 Task: Insert project status drop-down.
Action: Mouse moved to (107, 88)
Screenshot: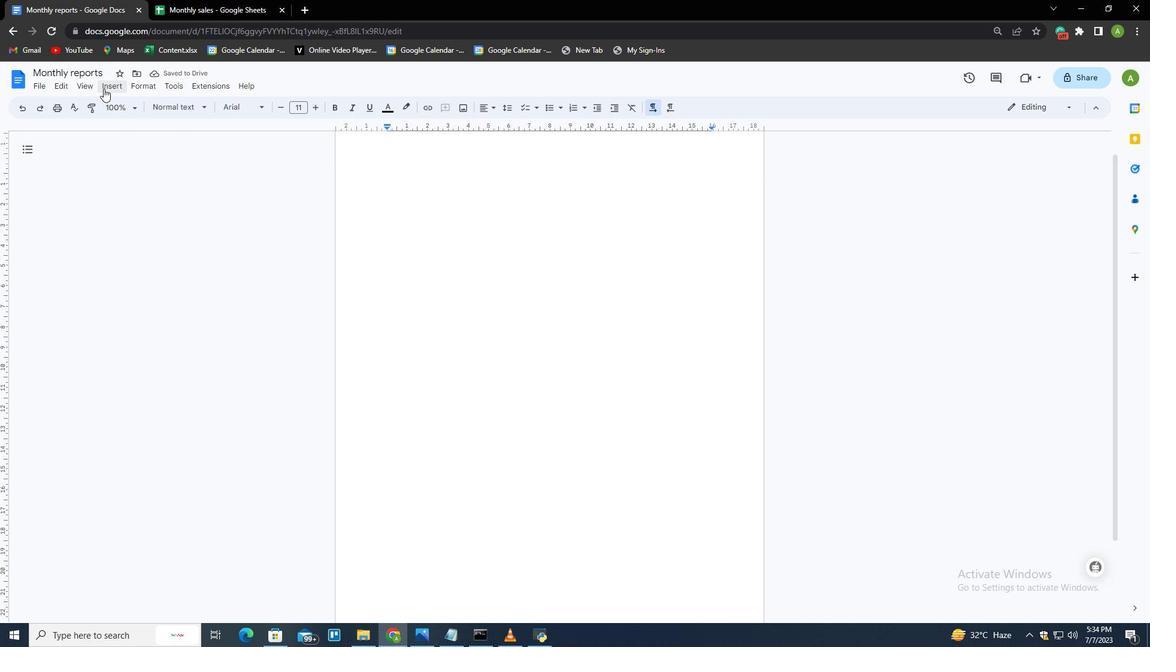 
Action: Mouse pressed left at (107, 88)
Screenshot: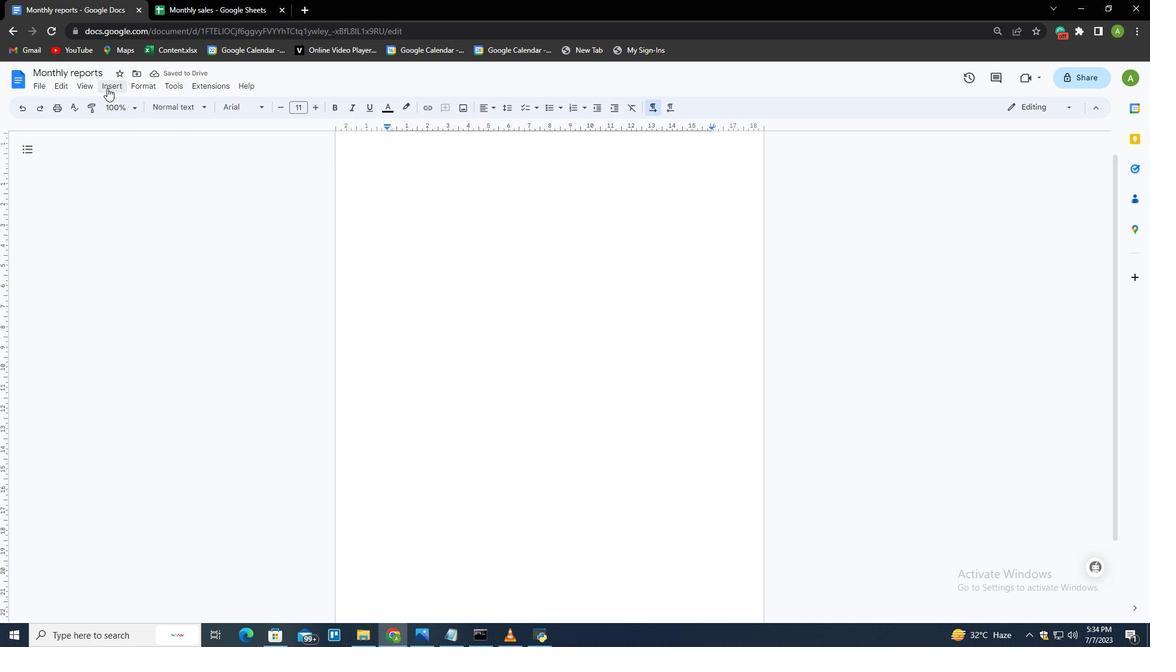 
Action: Mouse moved to (138, 220)
Screenshot: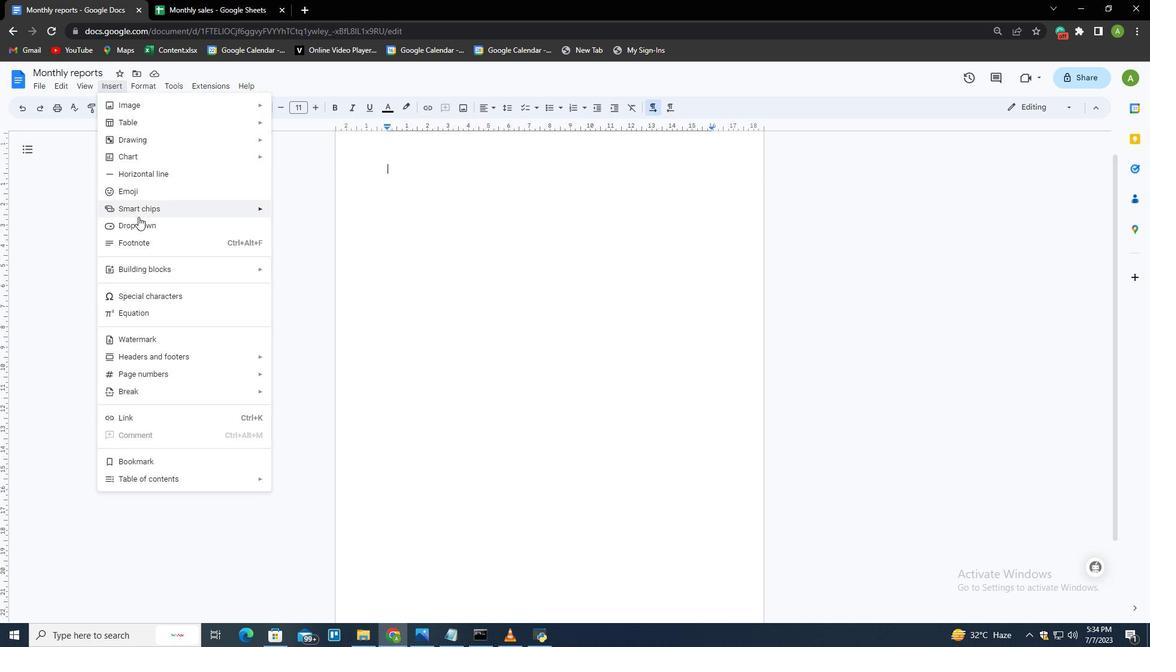 
Action: Mouse pressed left at (138, 220)
Screenshot: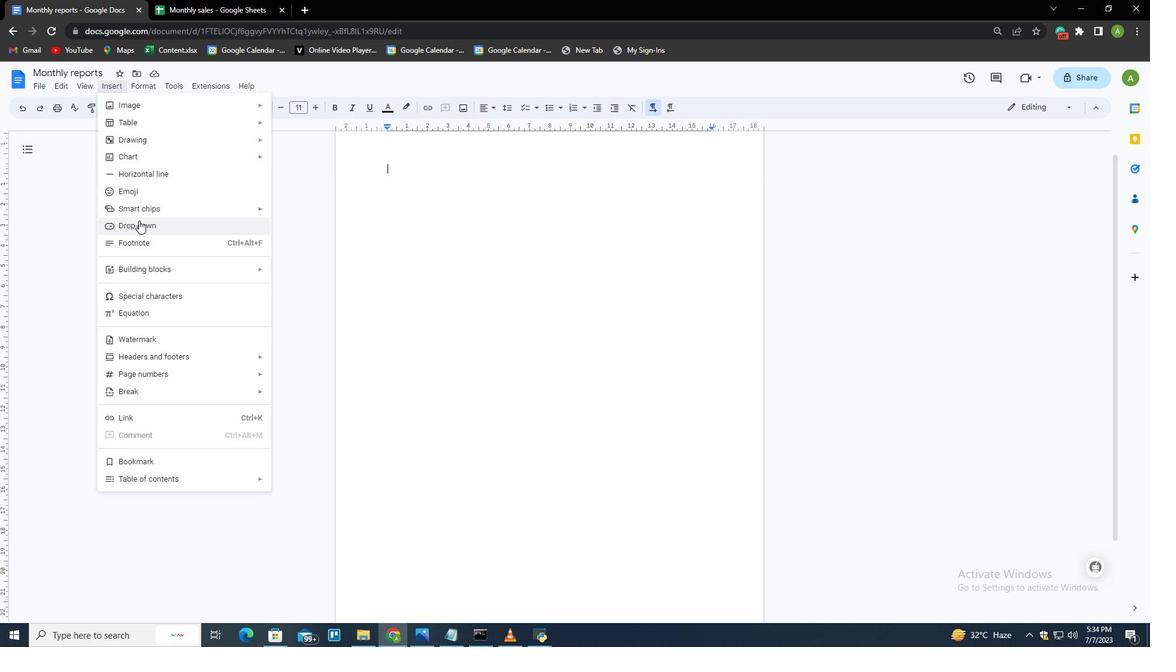 
Action: Mouse moved to (437, 254)
Screenshot: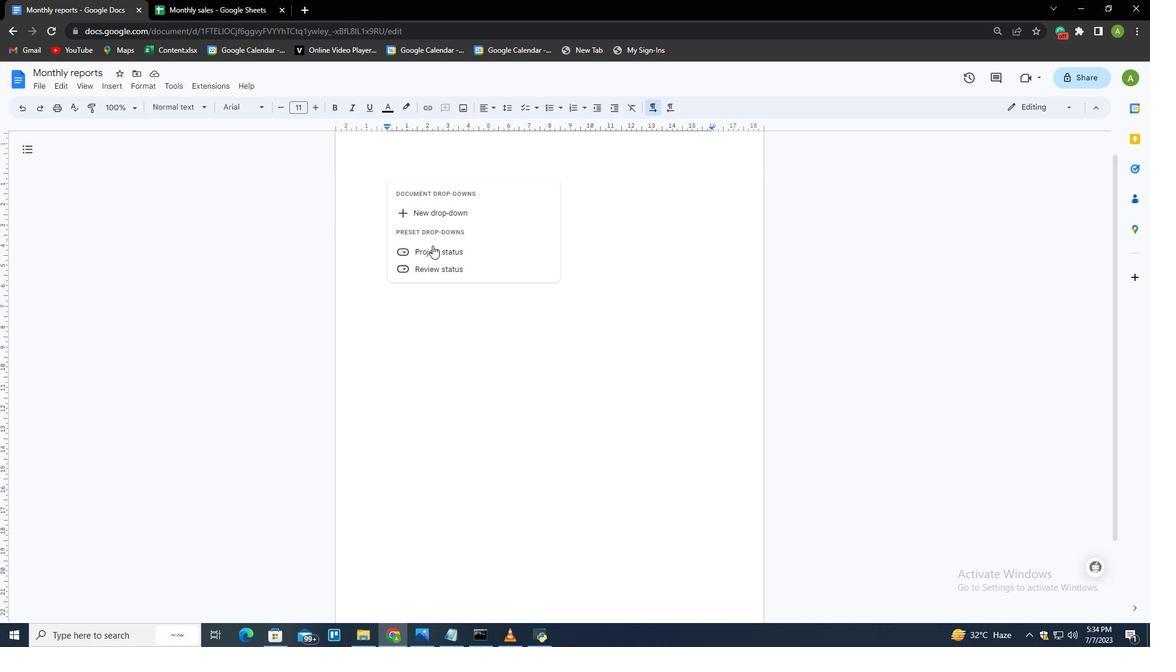 
Action: Mouse pressed left at (437, 254)
Screenshot: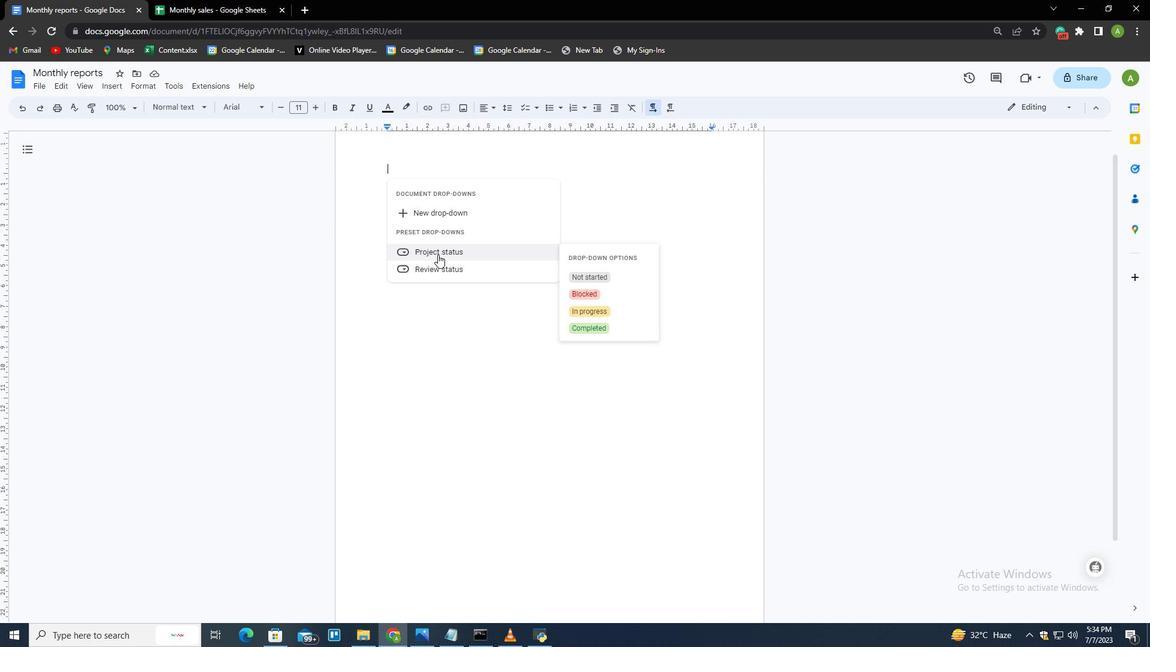 
Action: Mouse moved to (458, 252)
Screenshot: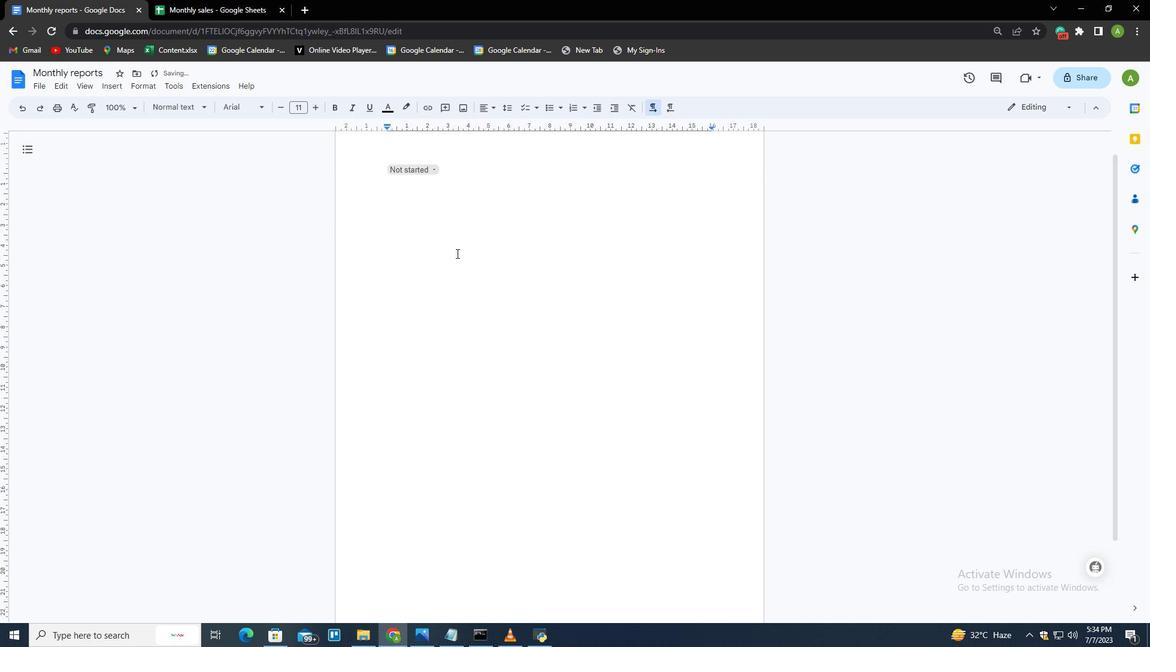 
